 Task: Create a due date automation trigger when advanced off, on the wednesday of the week a card is due at 01:00 PM.
Action: Mouse moved to (1063, 306)
Screenshot: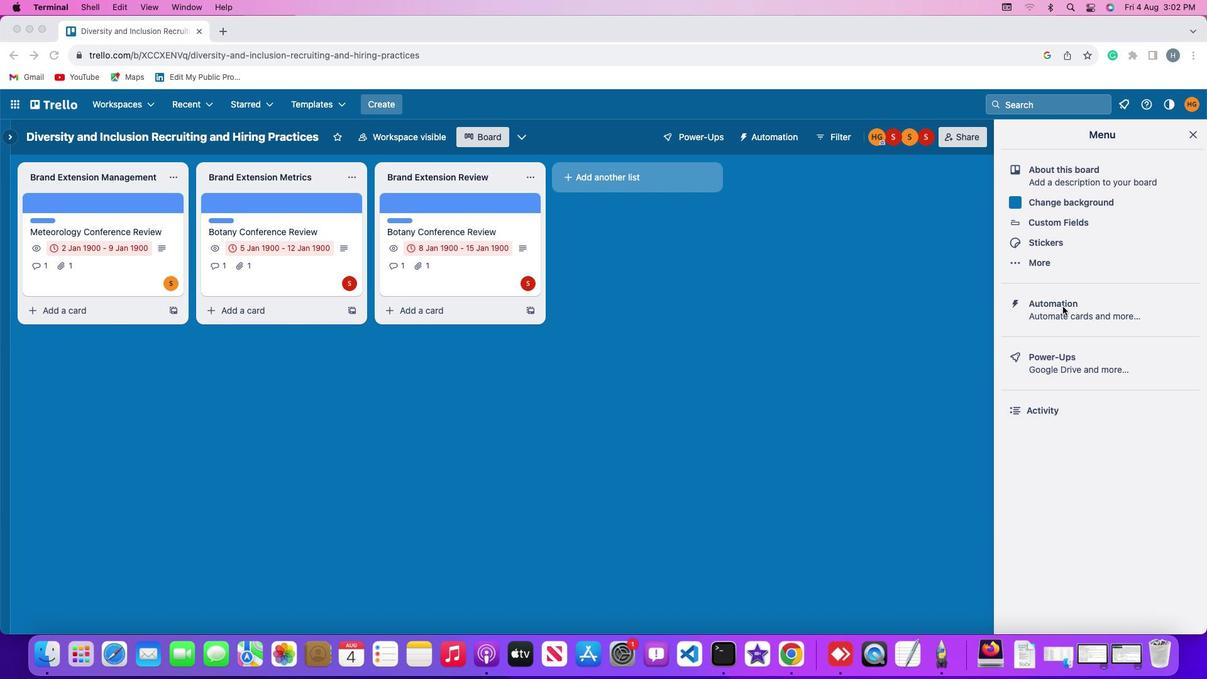 
Action: Mouse pressed left at (1063, 306)
Screenshot: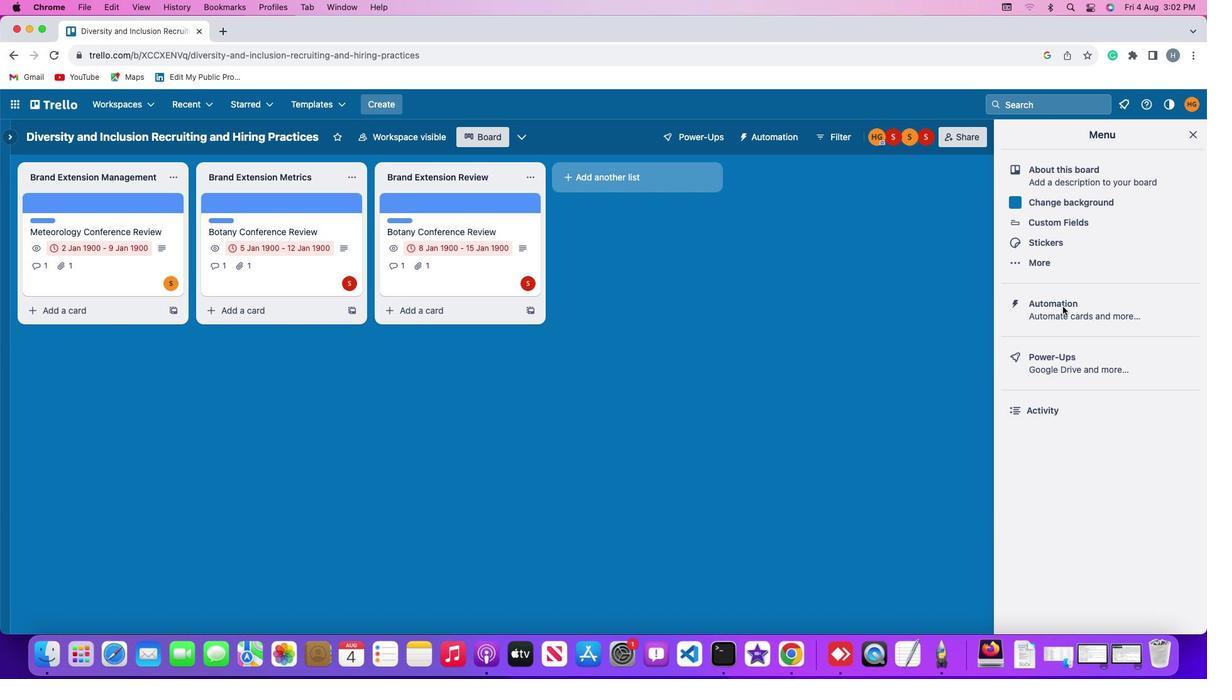 
Action: Mouse pressed left at (1063, 306)
Screenshot: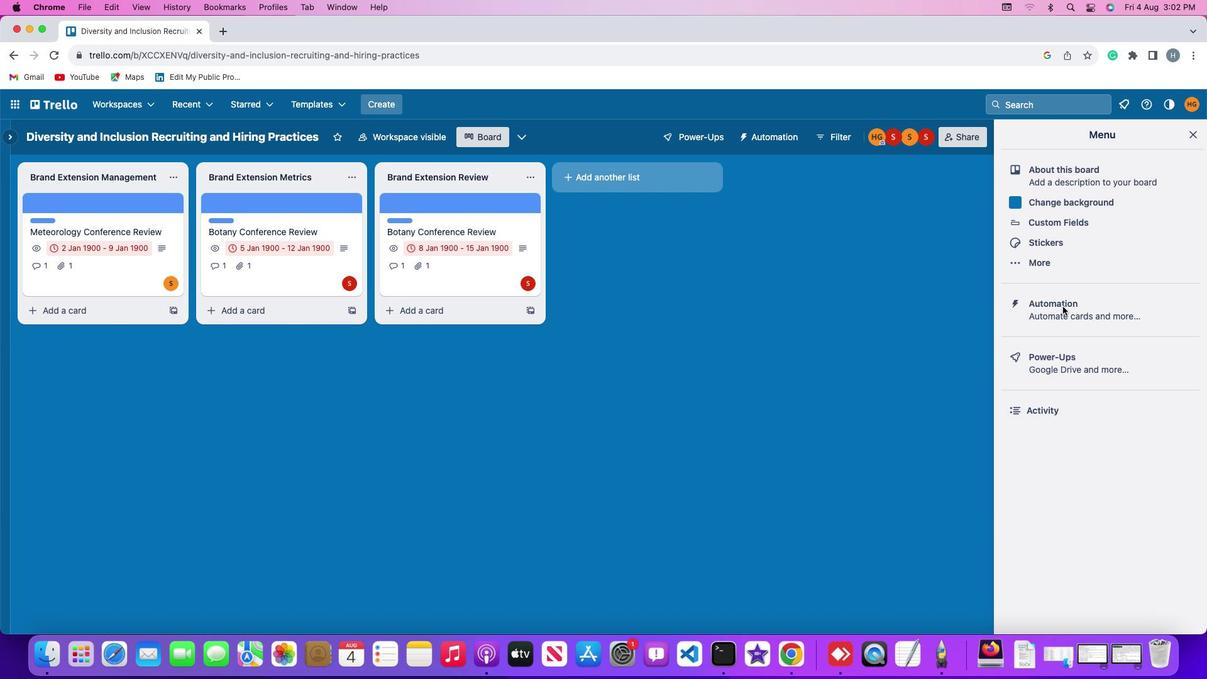 
Action: Mouse moved to (60, 296)
Screenshot: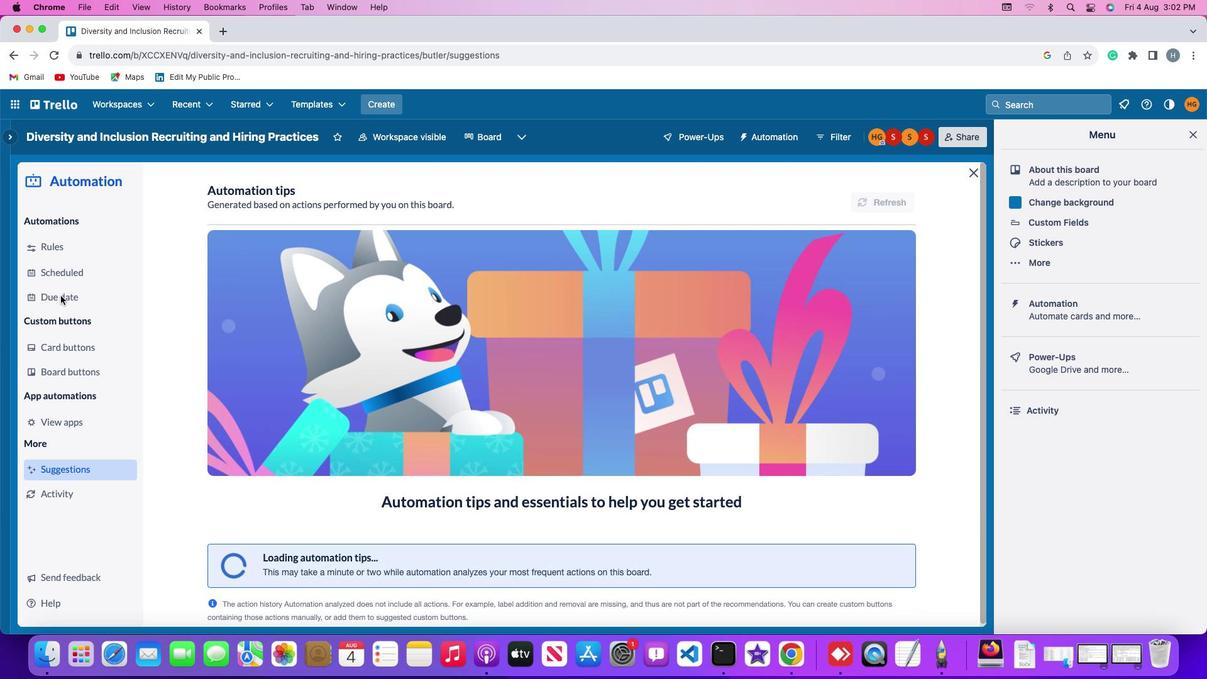 
Action: Mouse pressed left at (60, 296)
Screenshot: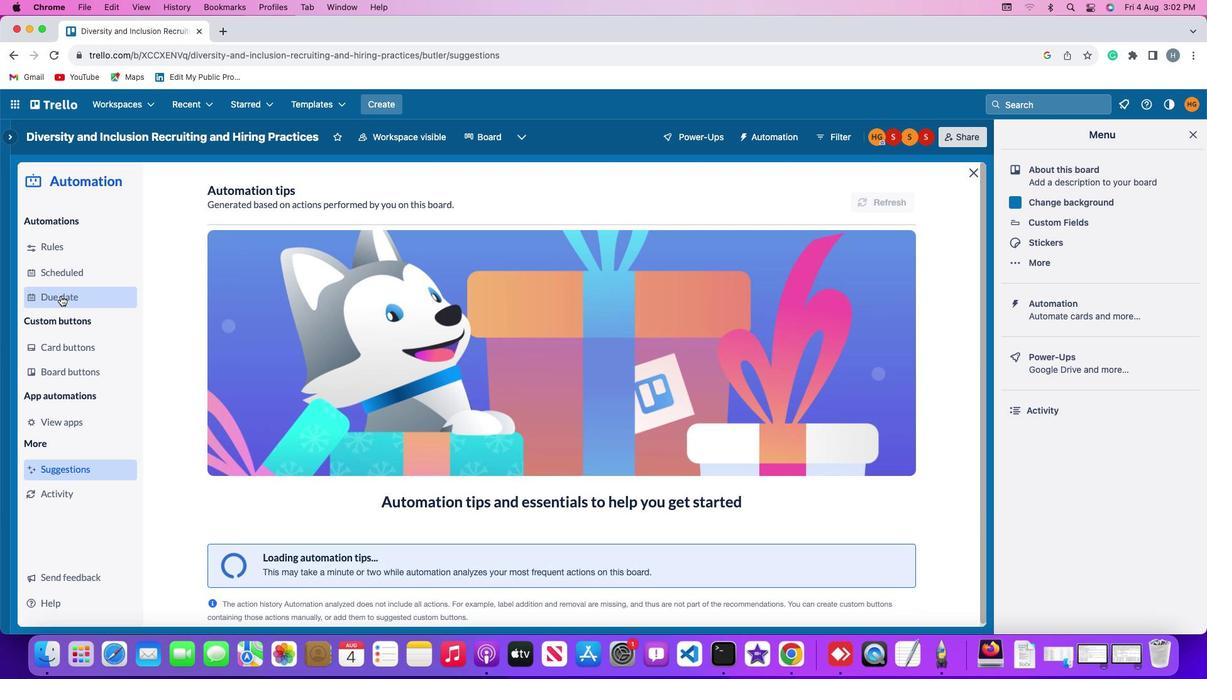 
Action: Mouse moved to (839, 192)
Screenshot: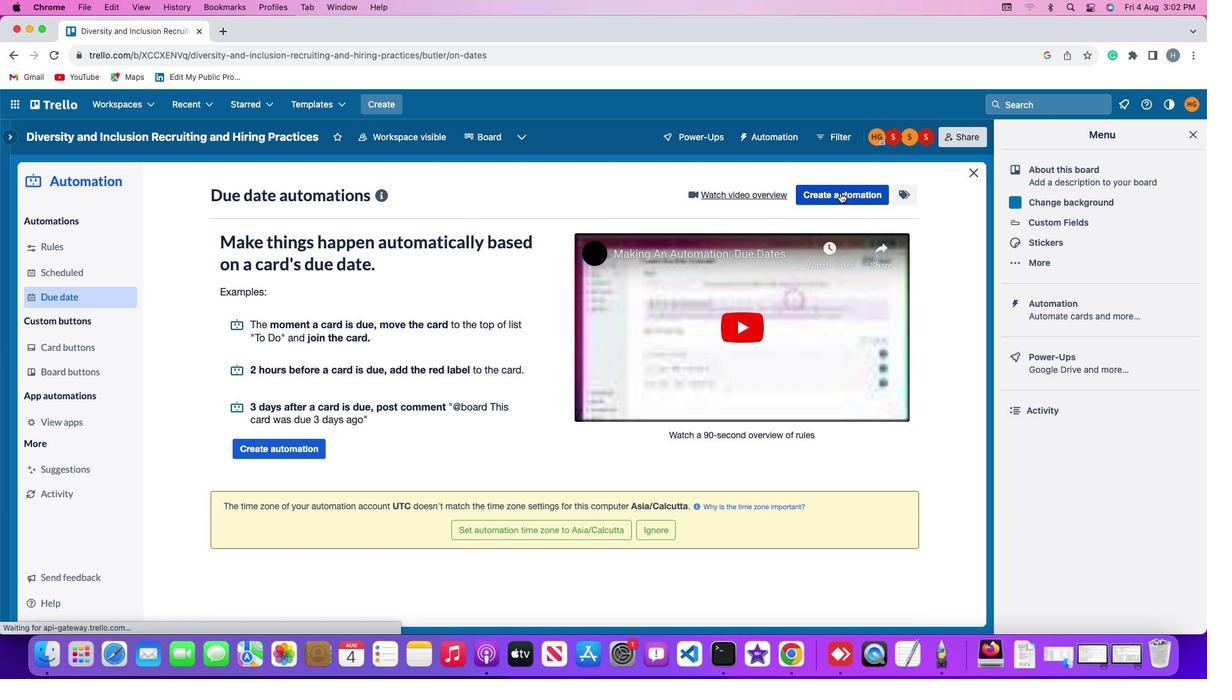
Action: Mouse pressed left at (839, 192)
Screenshot: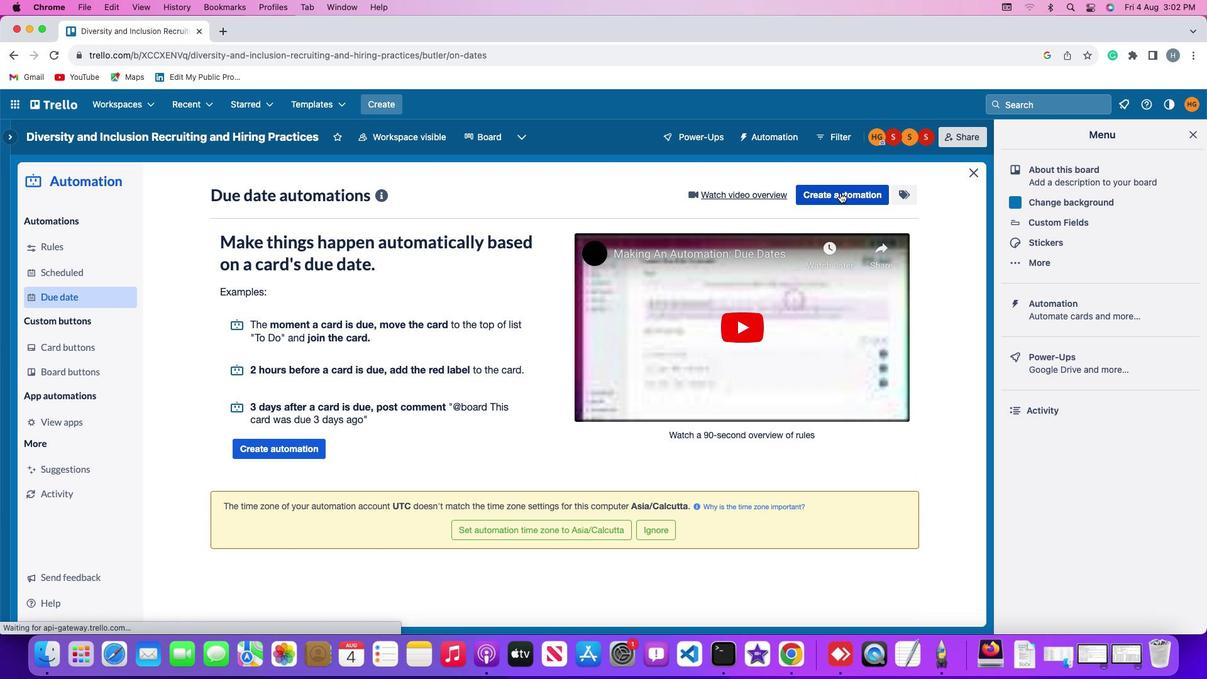 
Action: Mouse moved to (557, 313)
Screenshot: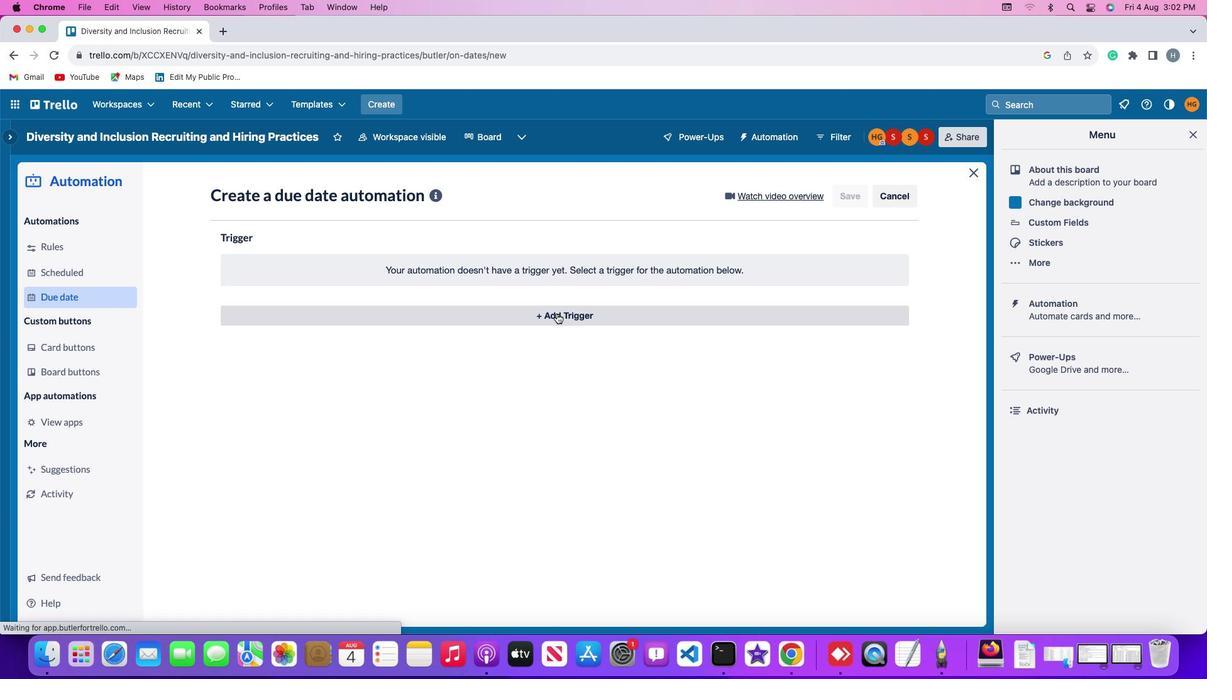
Action: Mouse pressed left at (557, 313)
Screenshot: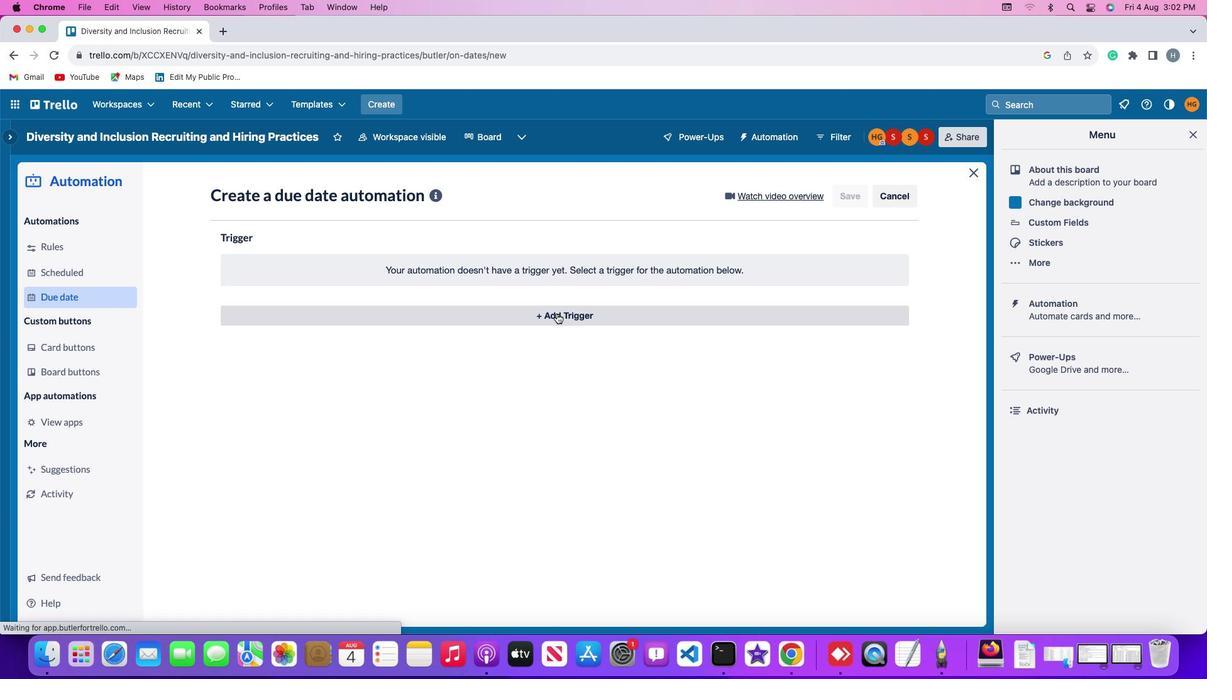 
Action: Mouse moved to (275, 550)
Screenshot: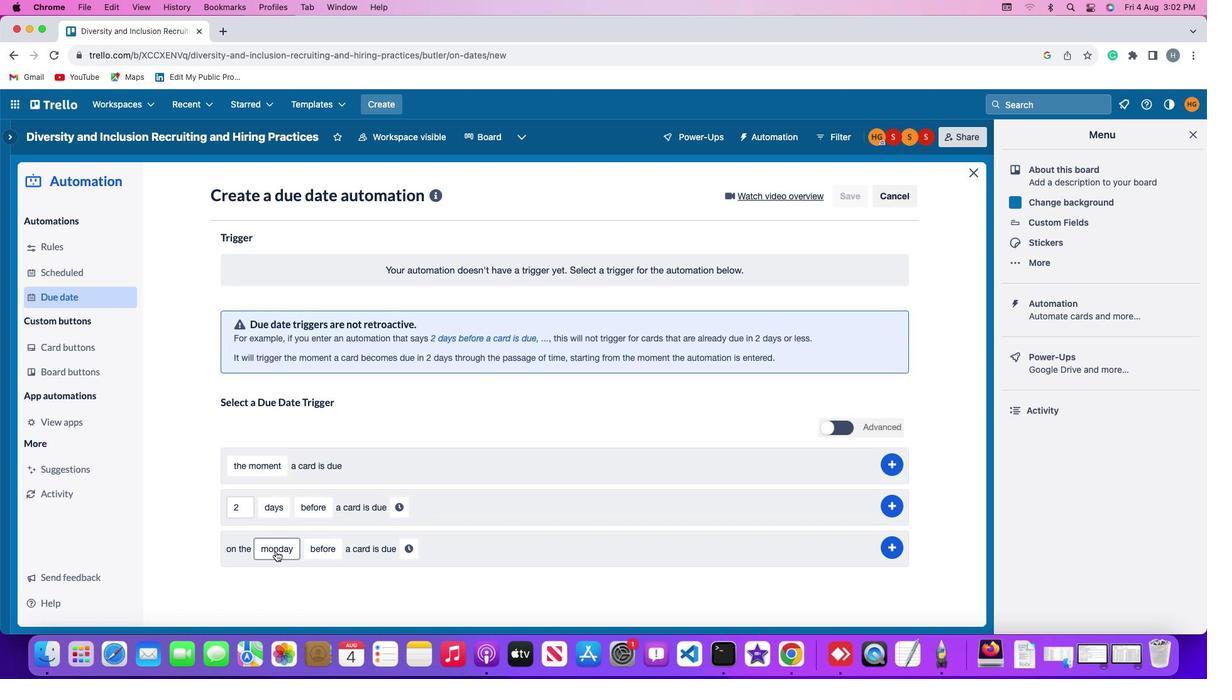 
Action: Mouse pressed left at (275, 550)
Screenshot: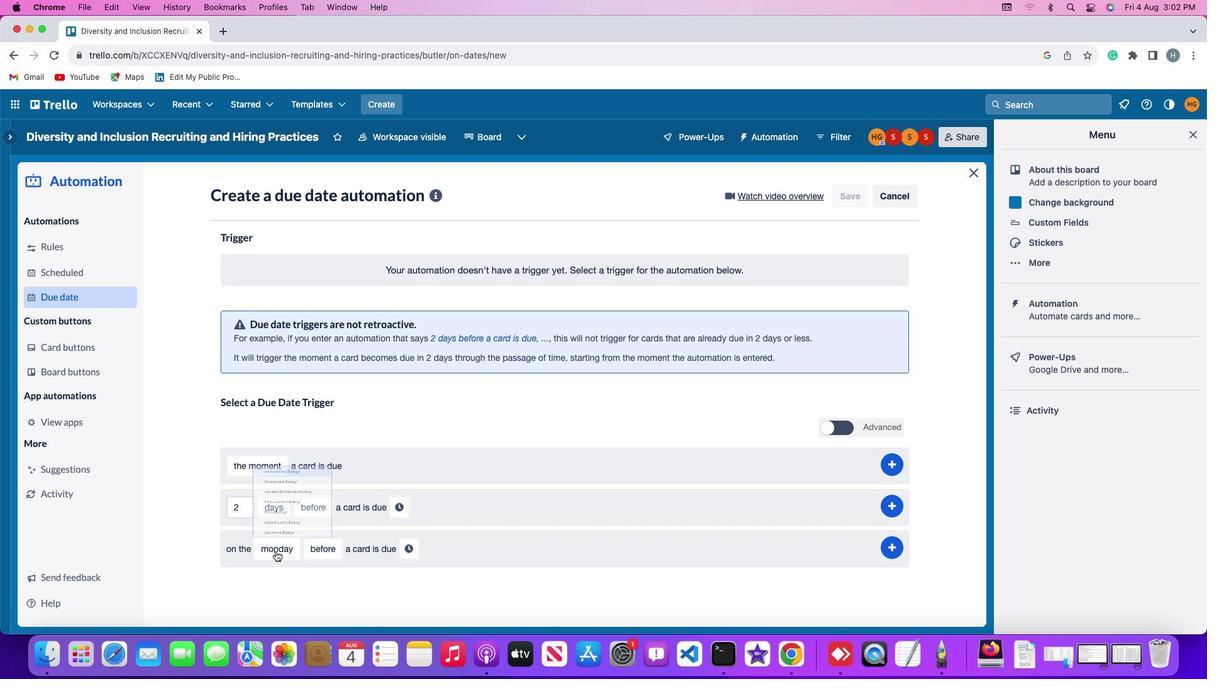 
Action: Mouse moved to (298, 421)
Screenshot: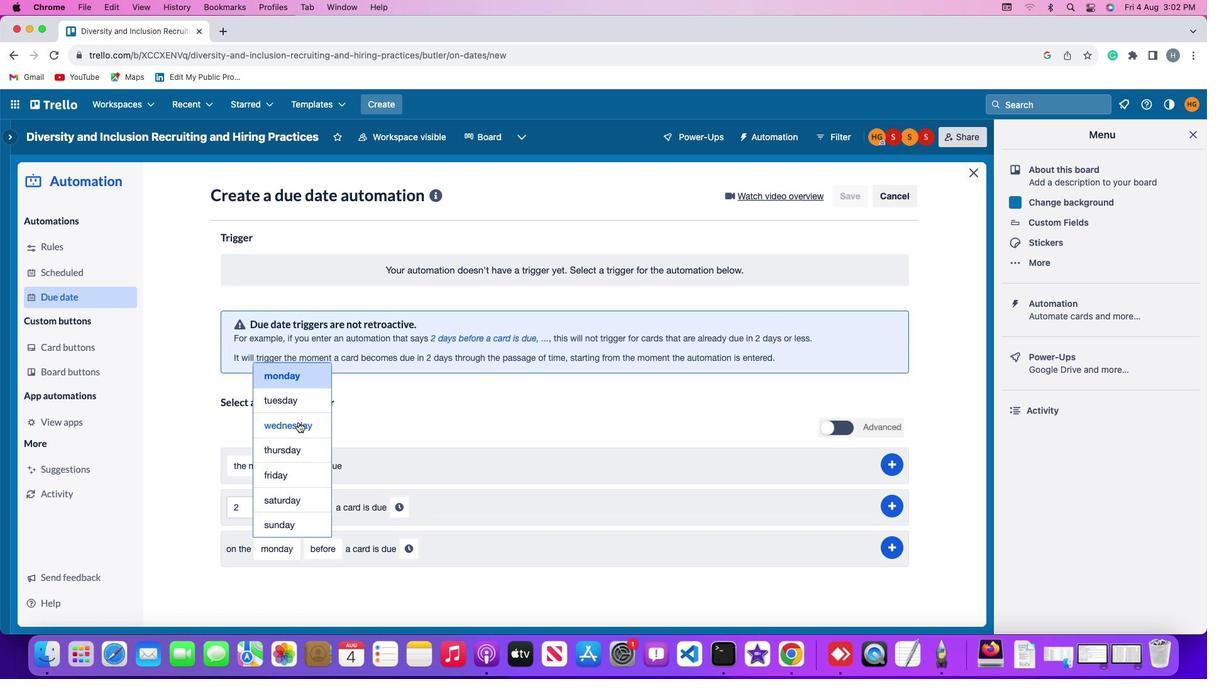 
Action: Mouse pressed left at (298, 421)
Screenshot: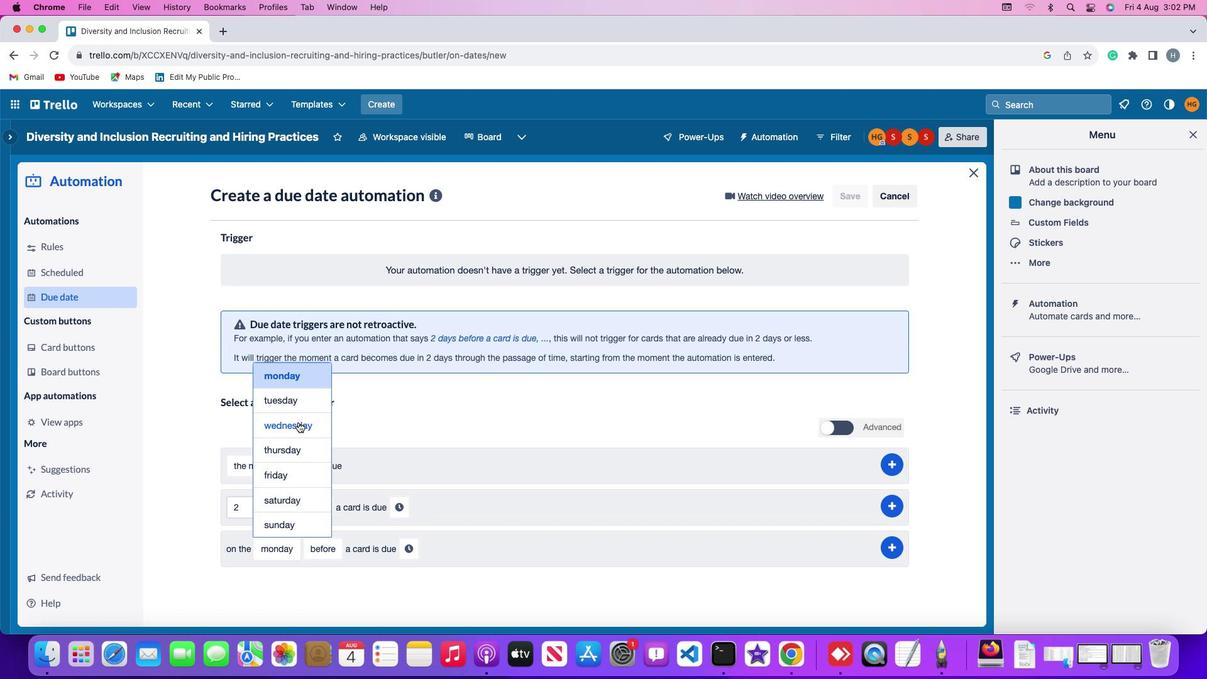 
Action: Mouse moved to (352, 497)
Screenshot: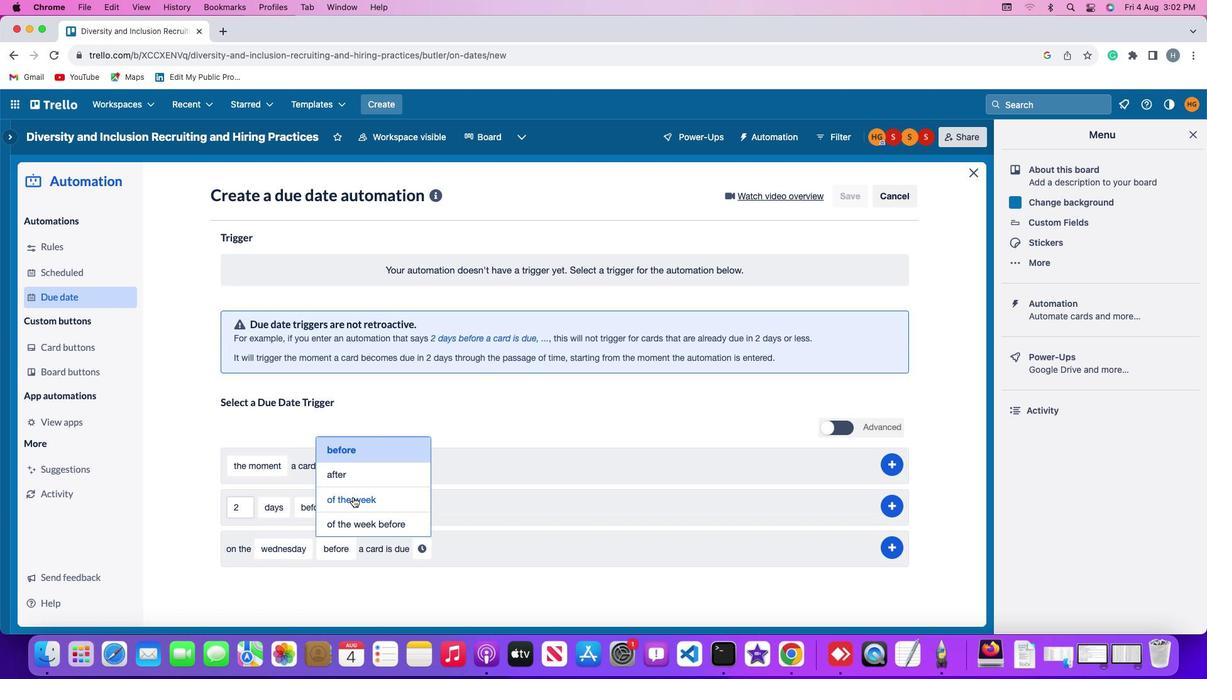 
Action: Mouse pressed left at (352, 497)
Screenshot: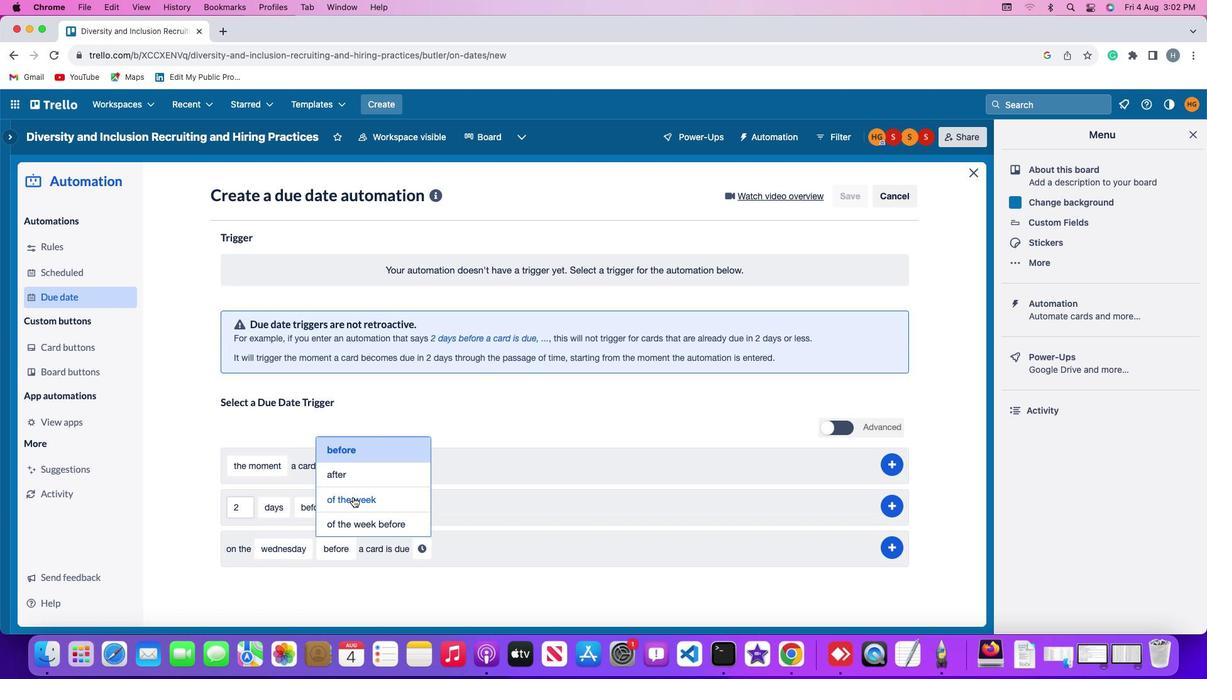 
Action: Mouse moved to (441, 543)
Screenshot: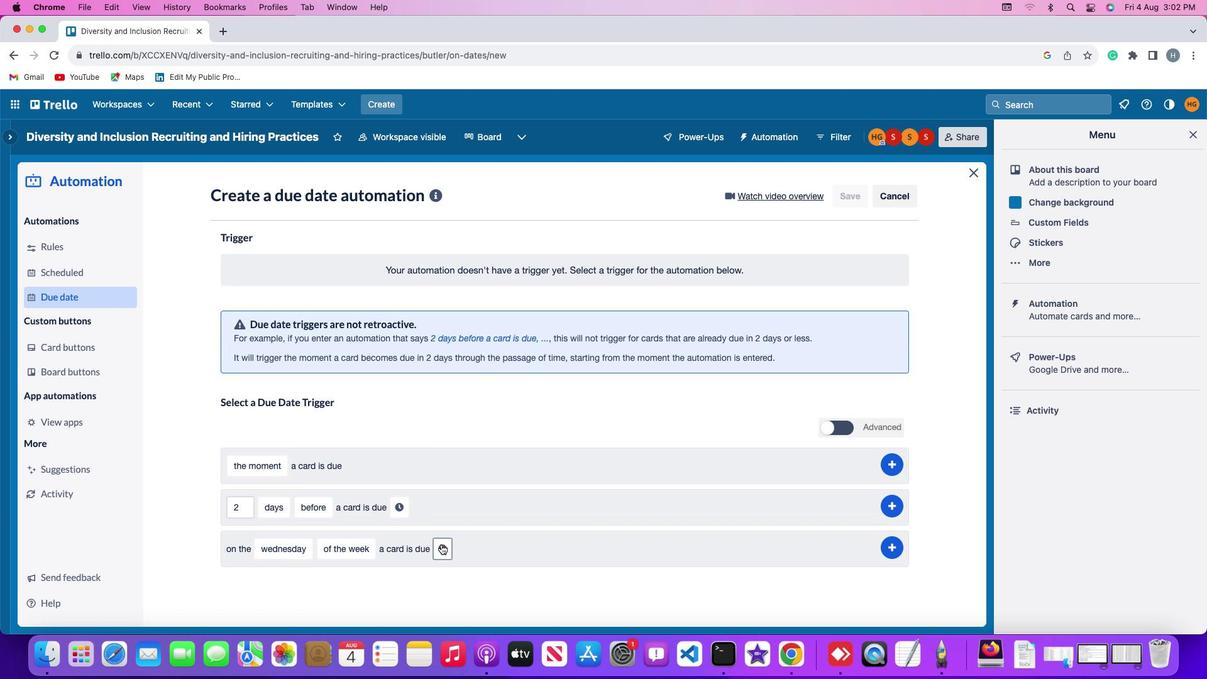 
Action: Mouse pressed left at (441, 543)
Screenshot: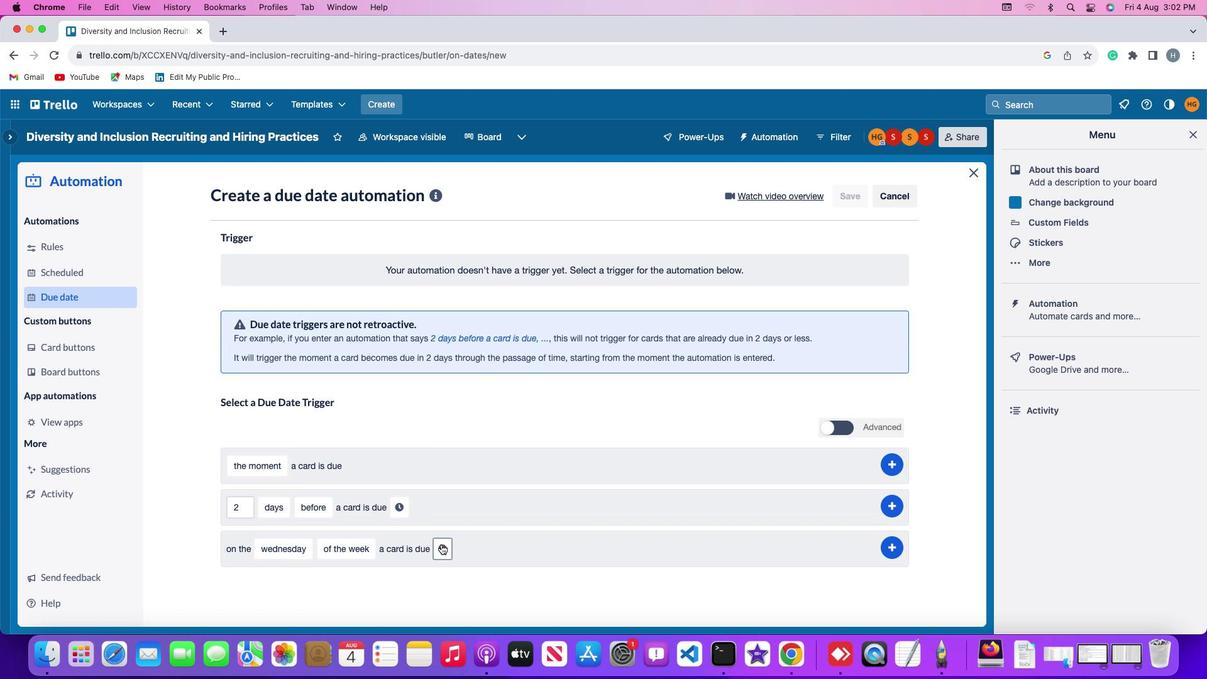
Action: Mouse moved to (464, 547)
Screenshot: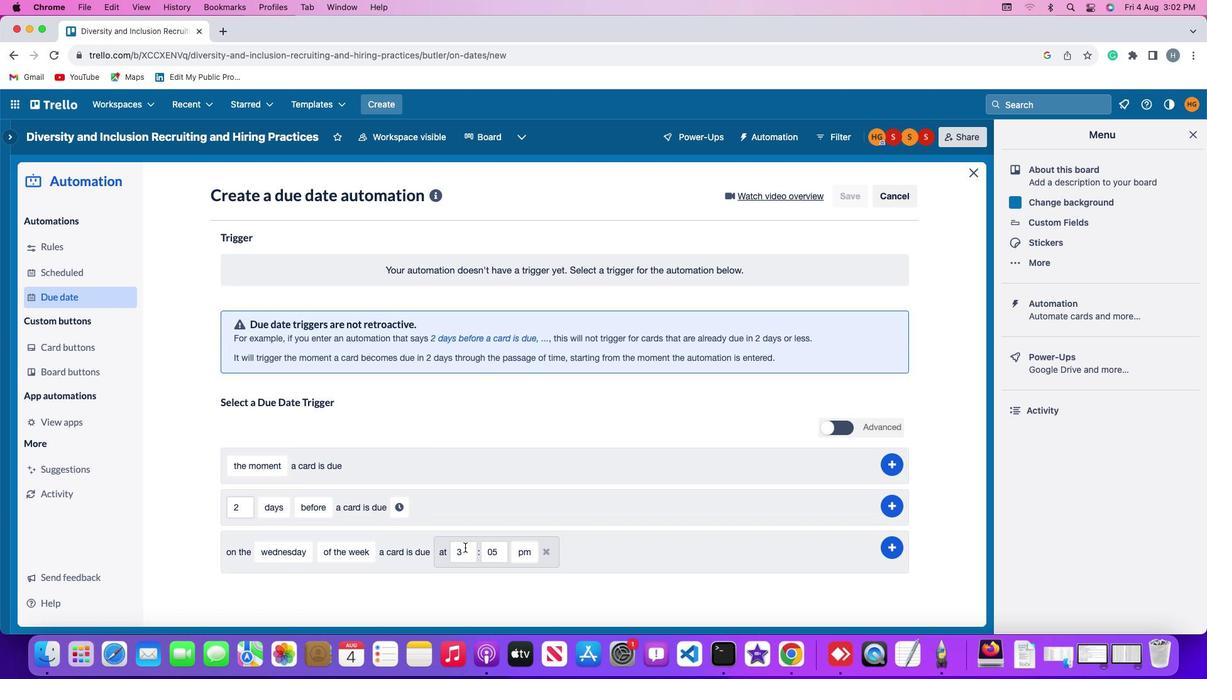
Action: Mouse pressed left at (464, 547)
Screenshot: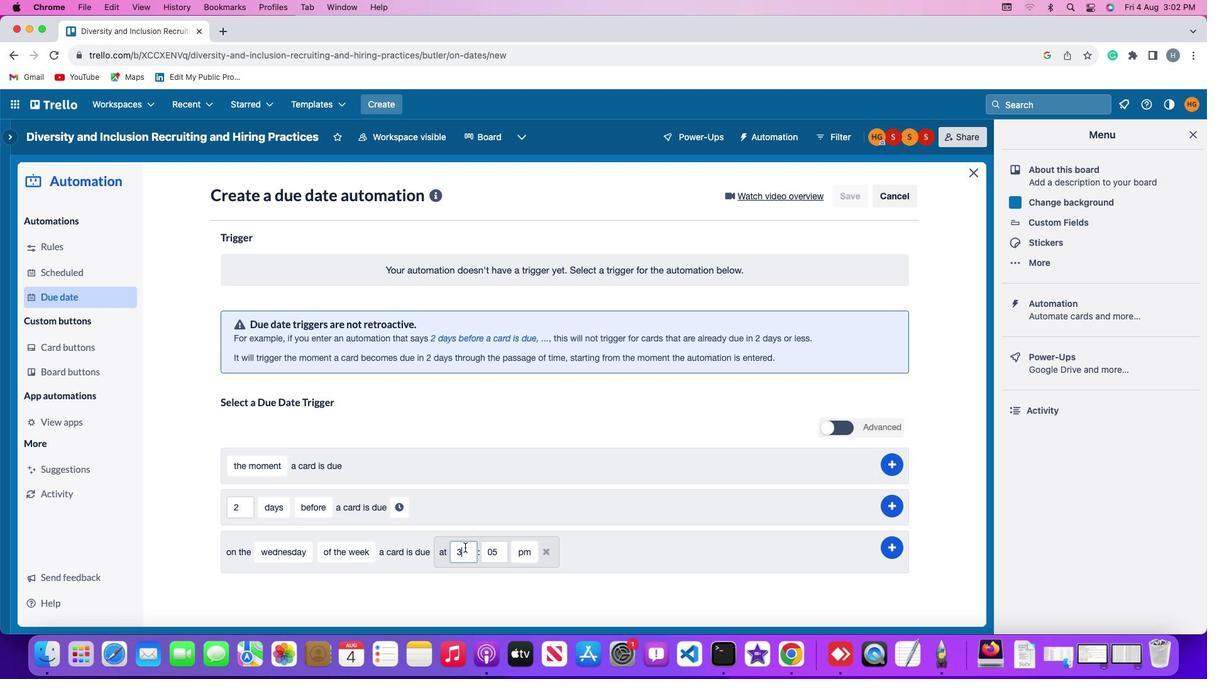 
Action: Key pressed Key.backspace
Screenshot: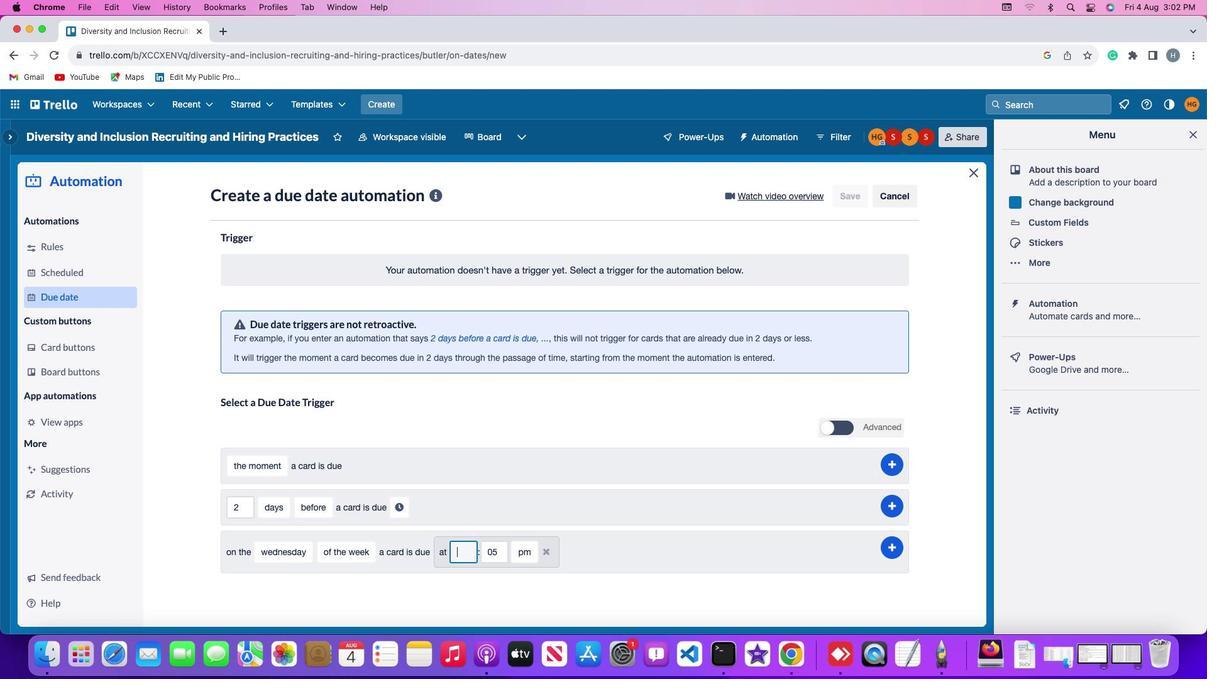 
Action: Mouse moved to (465, 547)
Screenshot: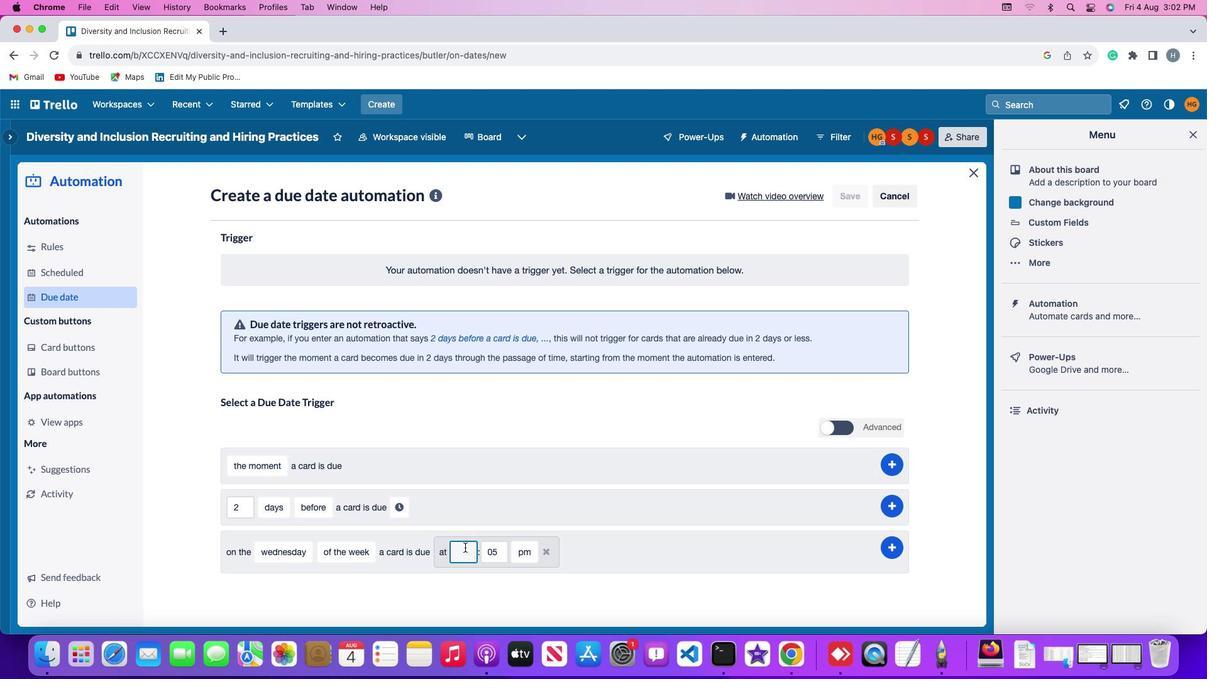 
Action: Key pressed '1'
Screenshot: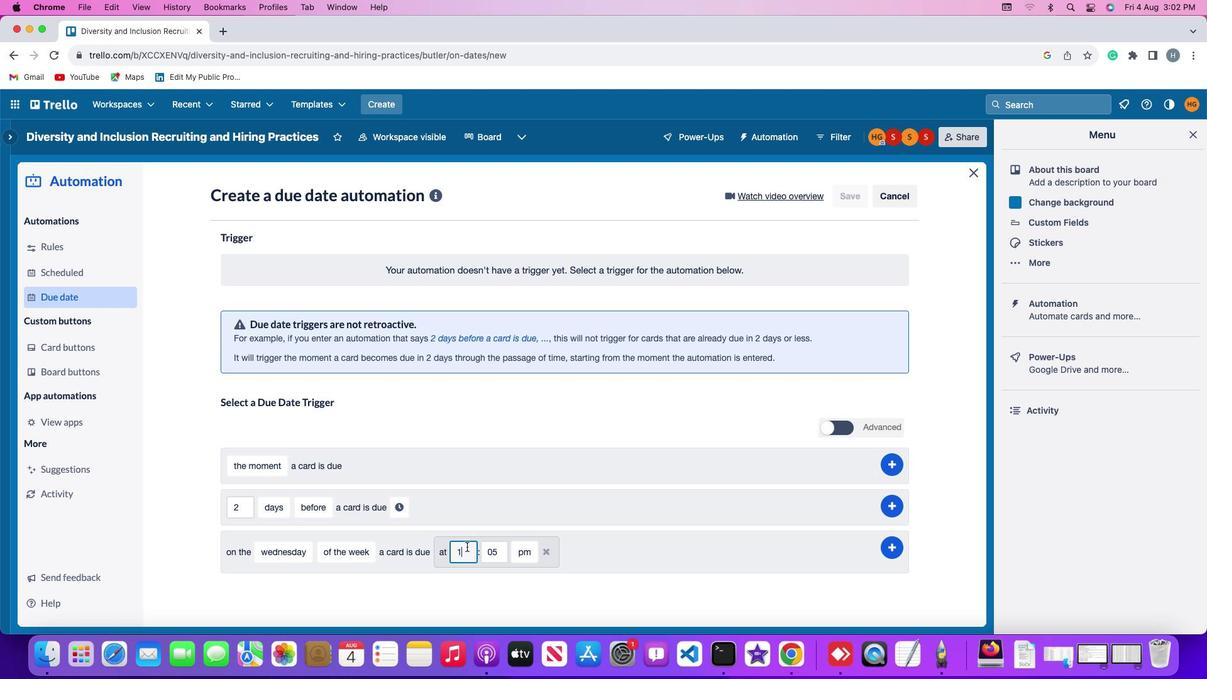
Action: Mouse moved to (501, 552)
Screenshot: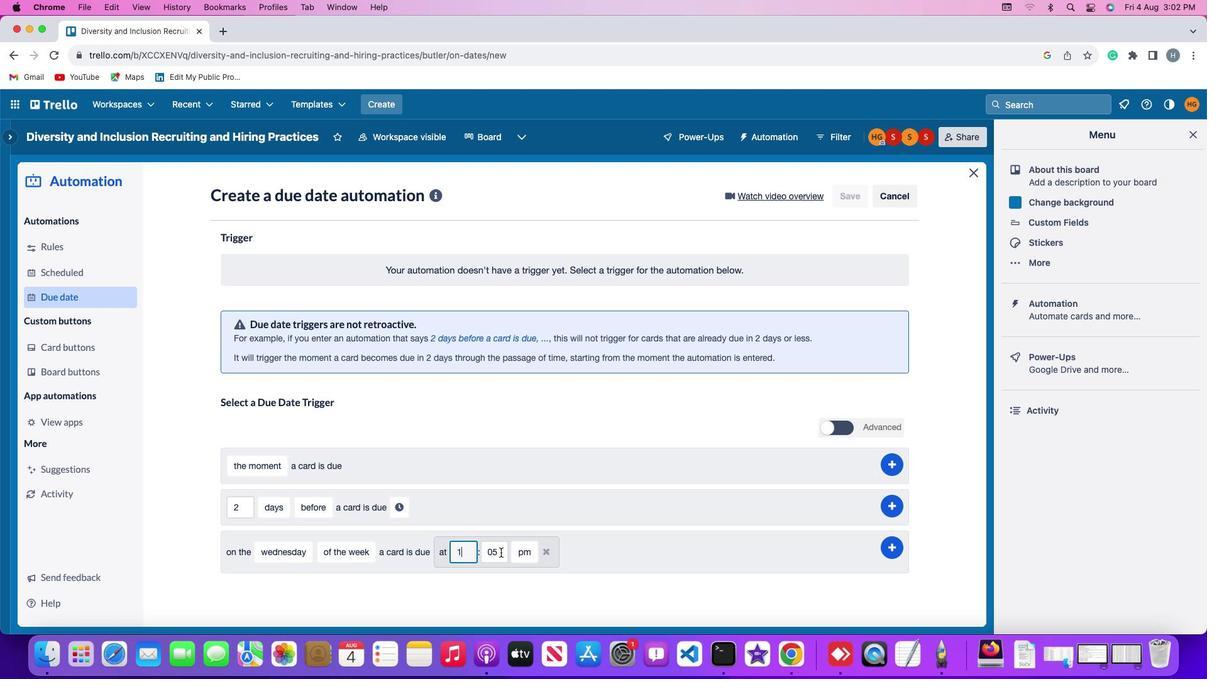 
Action: Mouse pressed left at (501, 552)
Screenshot: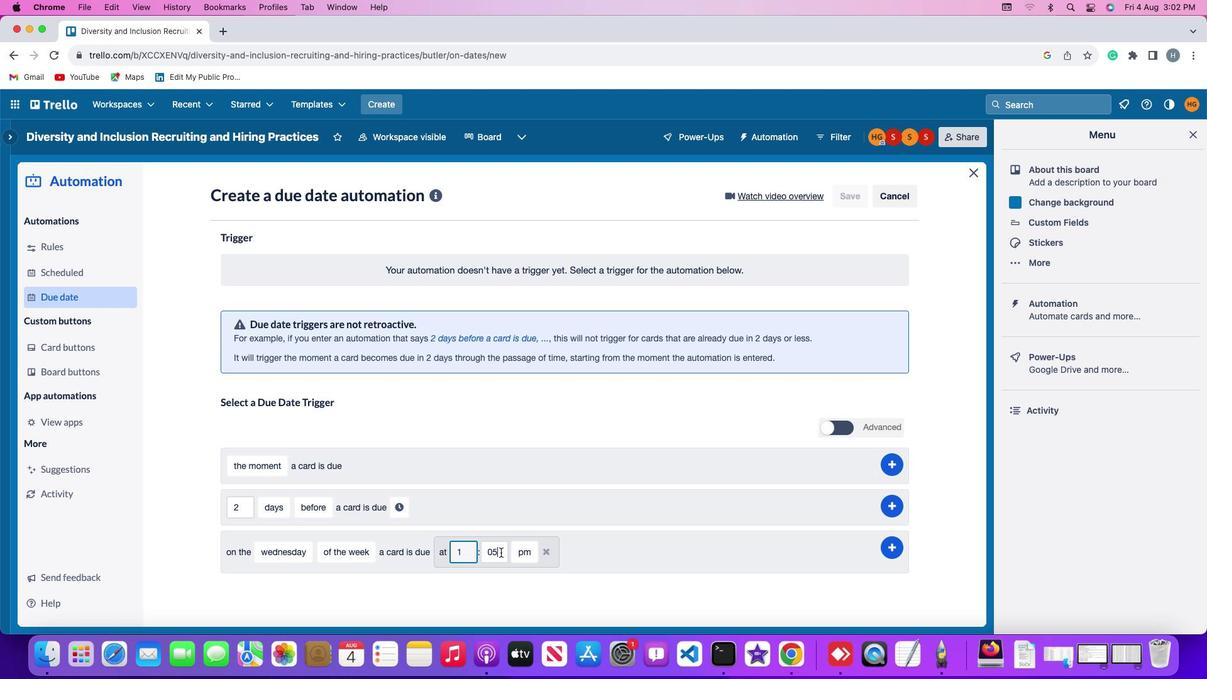 
Action: Key pressed Key.backspace'0'
Screenshot: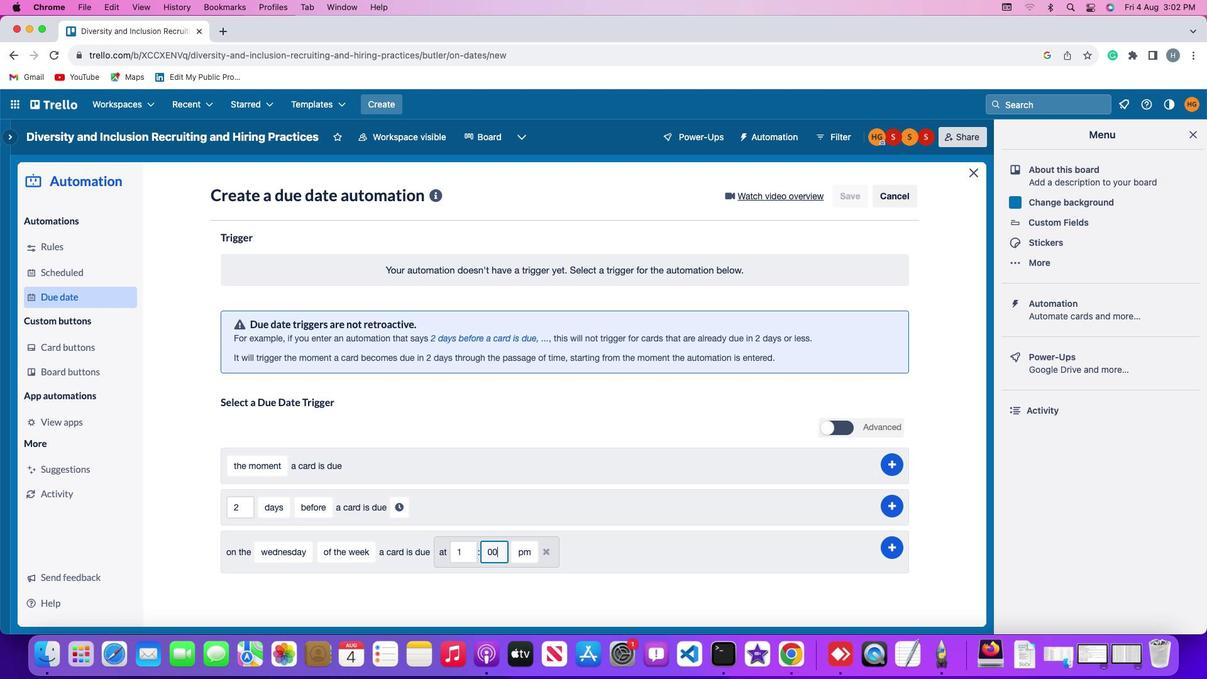 
Action: Mouse moved to (528, 606)
Screenshot: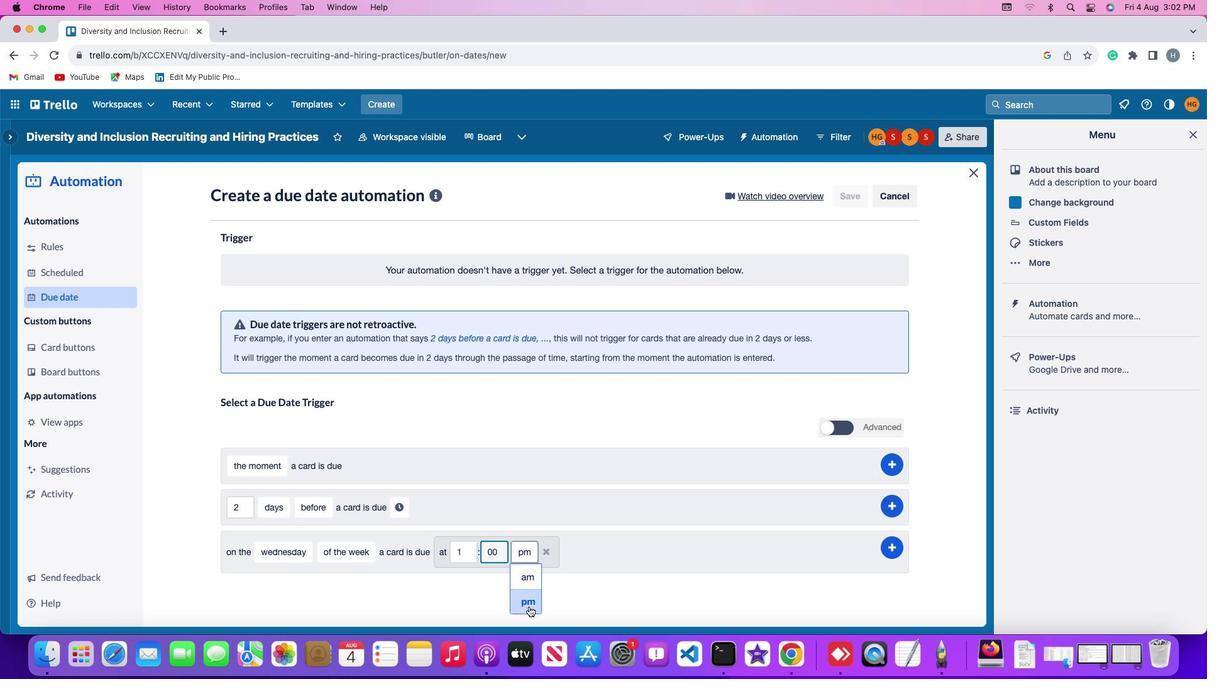 
Action: Mouse pressed left at (528, 606)
Screenshot: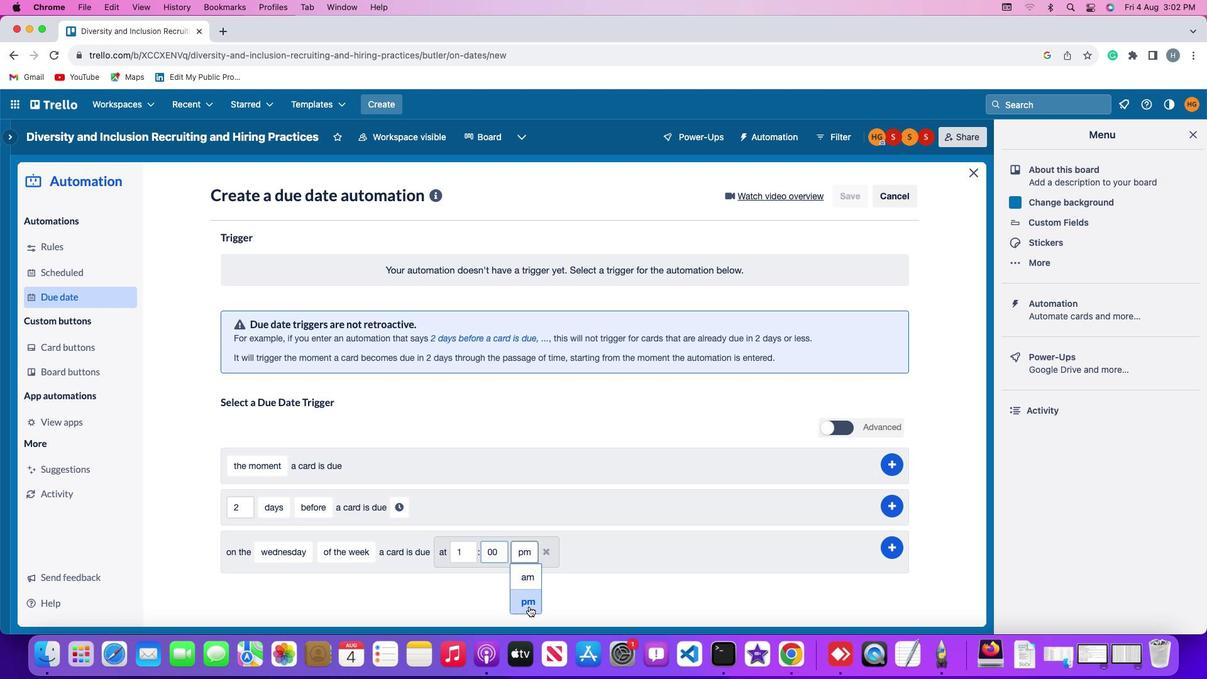 
Action: Mouse moved to (889, 542)
Screenshot: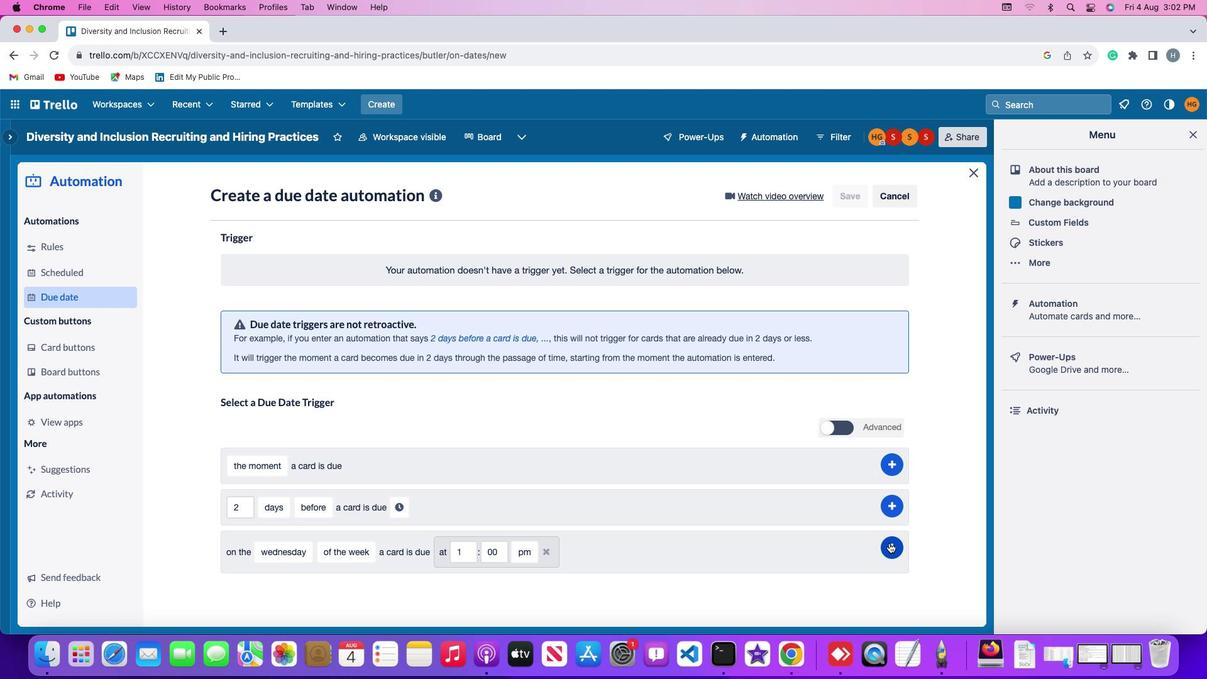 
Action: Mouse pressed left at (889, 542)
Screenshot: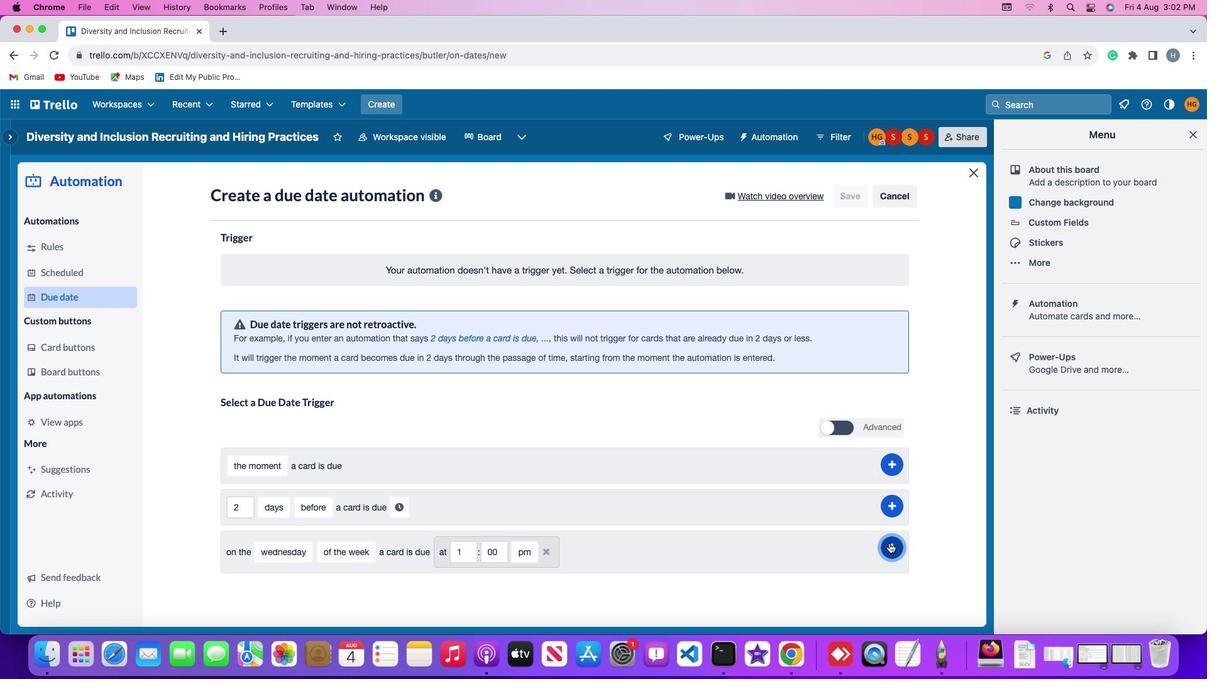 
Action: Mouse moved to (846, 342)
Screenshot: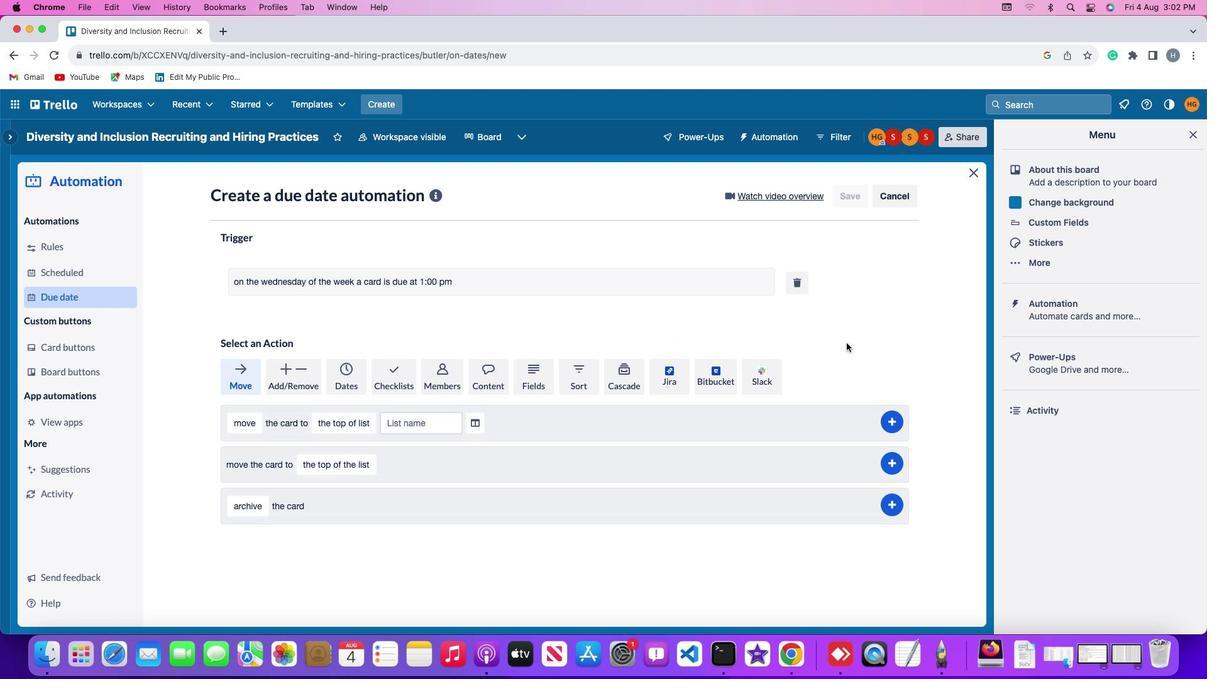 
